 Task: Add Sprouts Extra Virgin Olive Oil to the cart.
Action: Mouse moved to (282, 136)
Screenshot: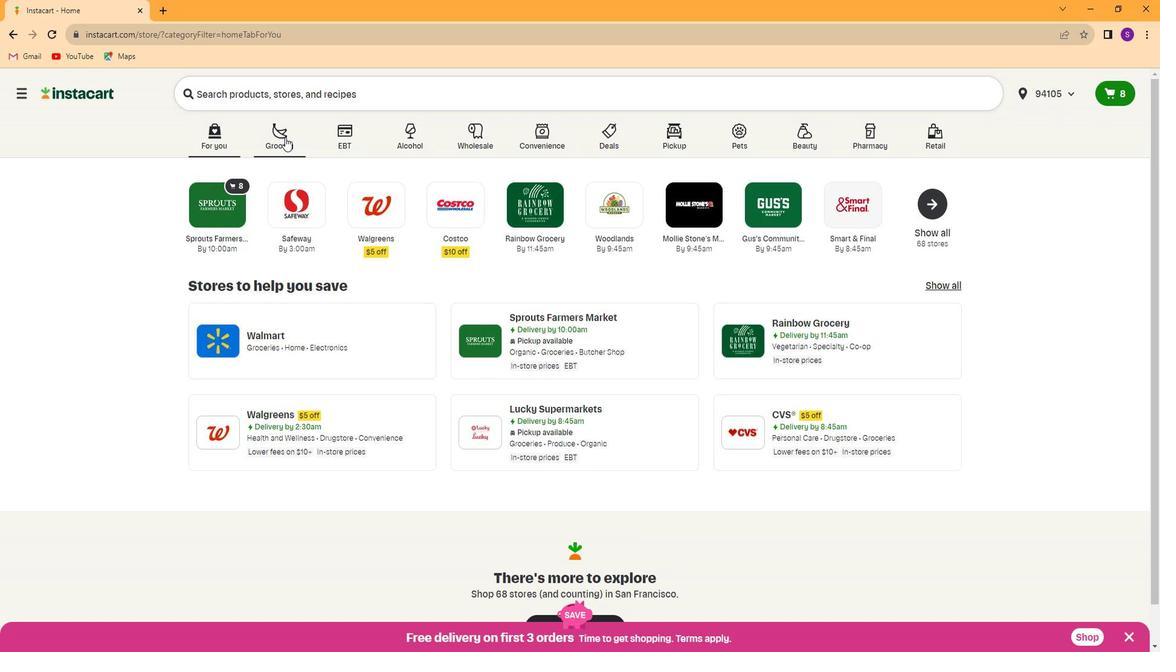 
Action: Mouse pressed left at (282, 136)
Screenshot: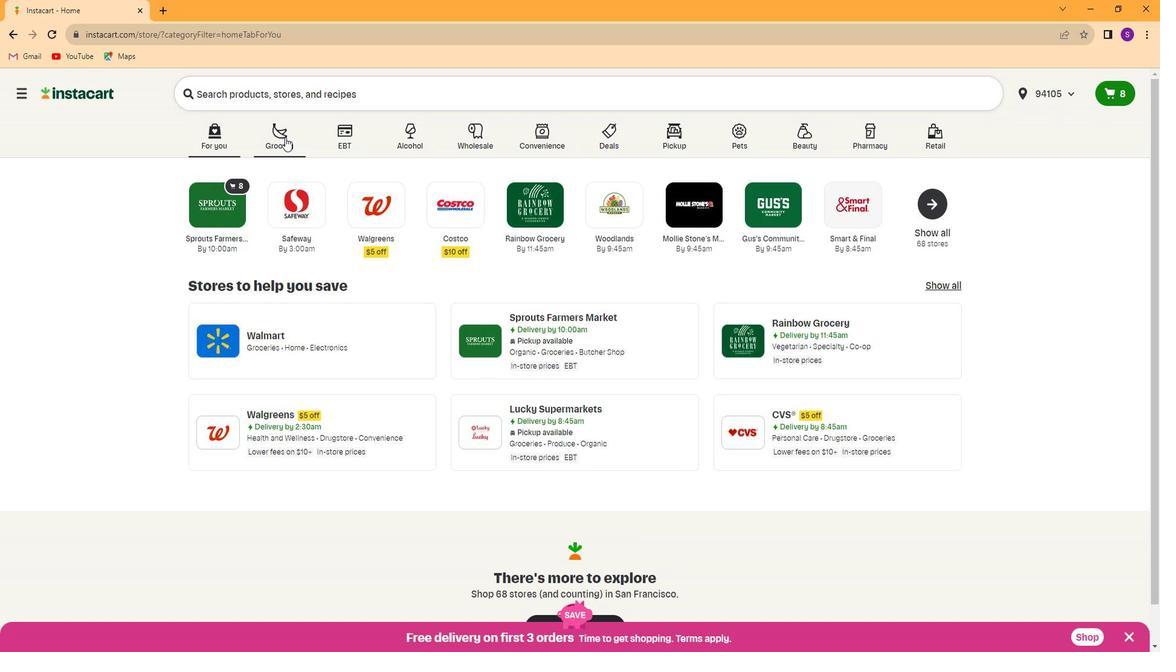 
Action: Mouse moved to (794, 219)
Screenshot: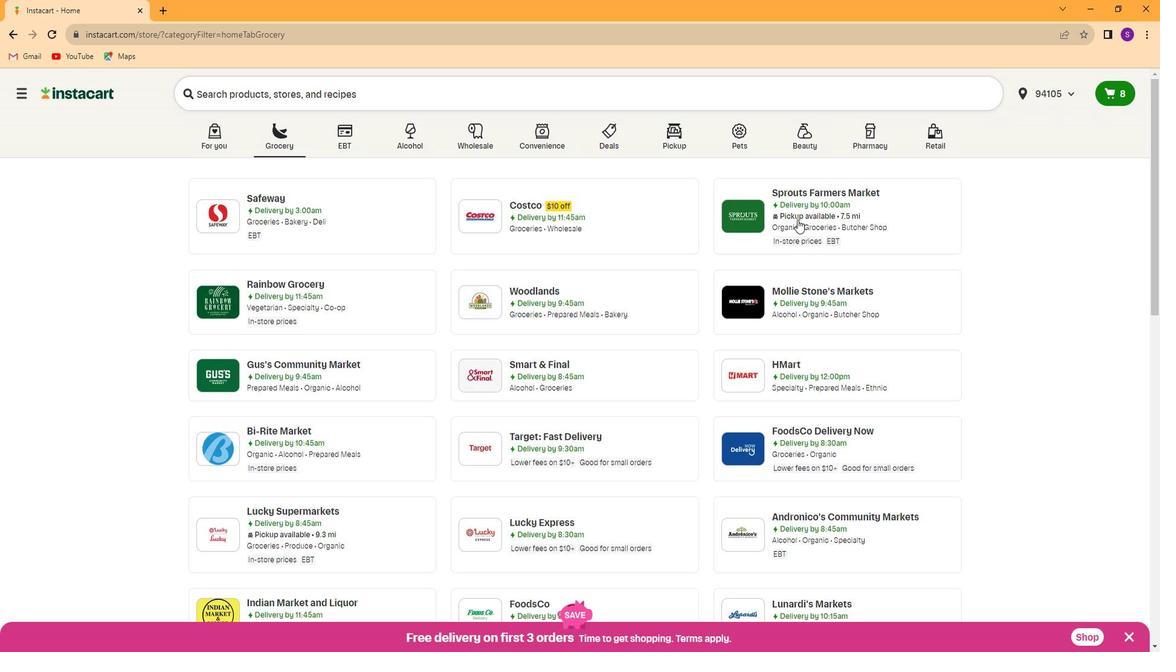 
Action: Mouse pressed left at (794, 219)
Screenshot: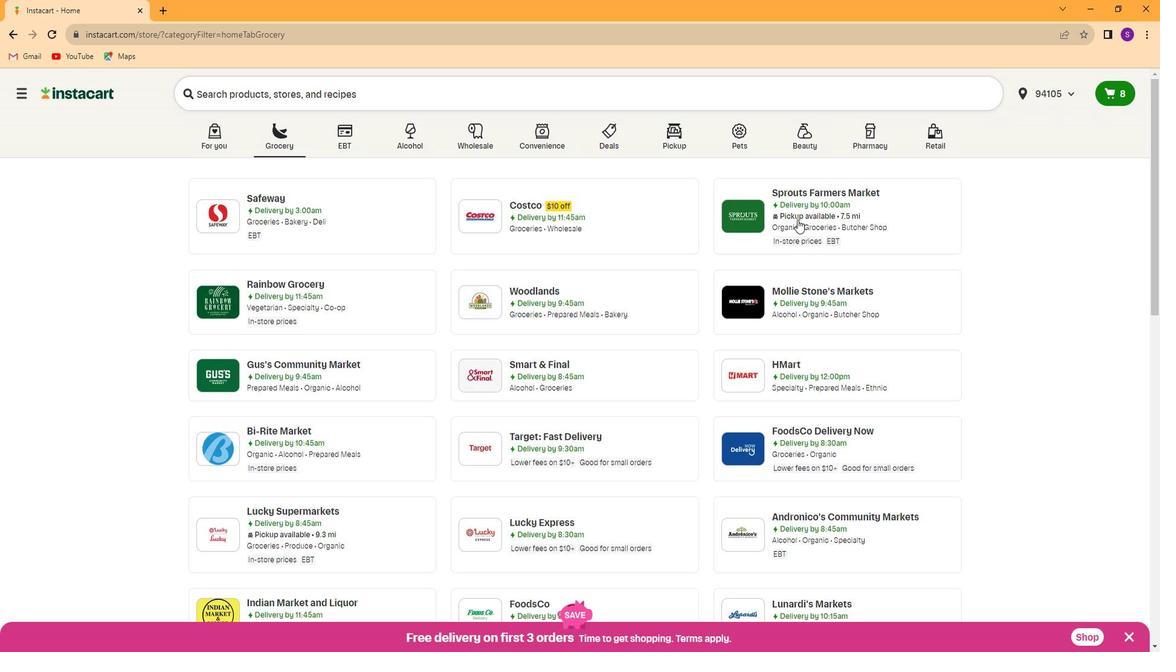 
Action: Mouse moved to (99, 421)
Screenshot: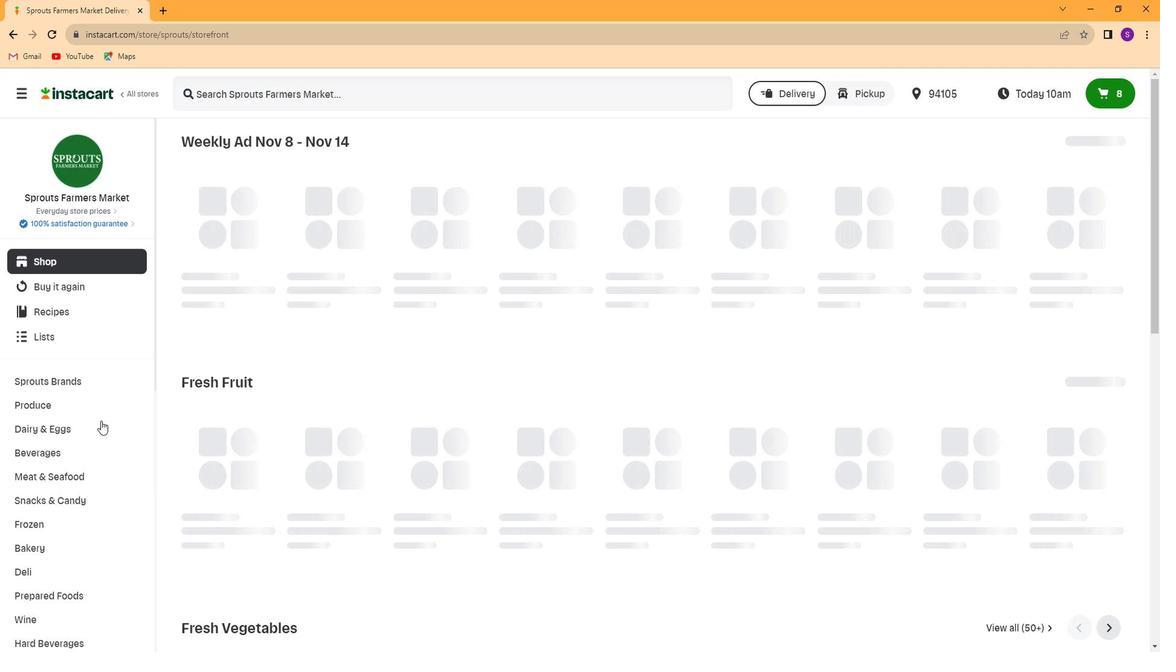 
Action: Mouse scrolled (99, 421) with delta (0, 0)
Screenshot: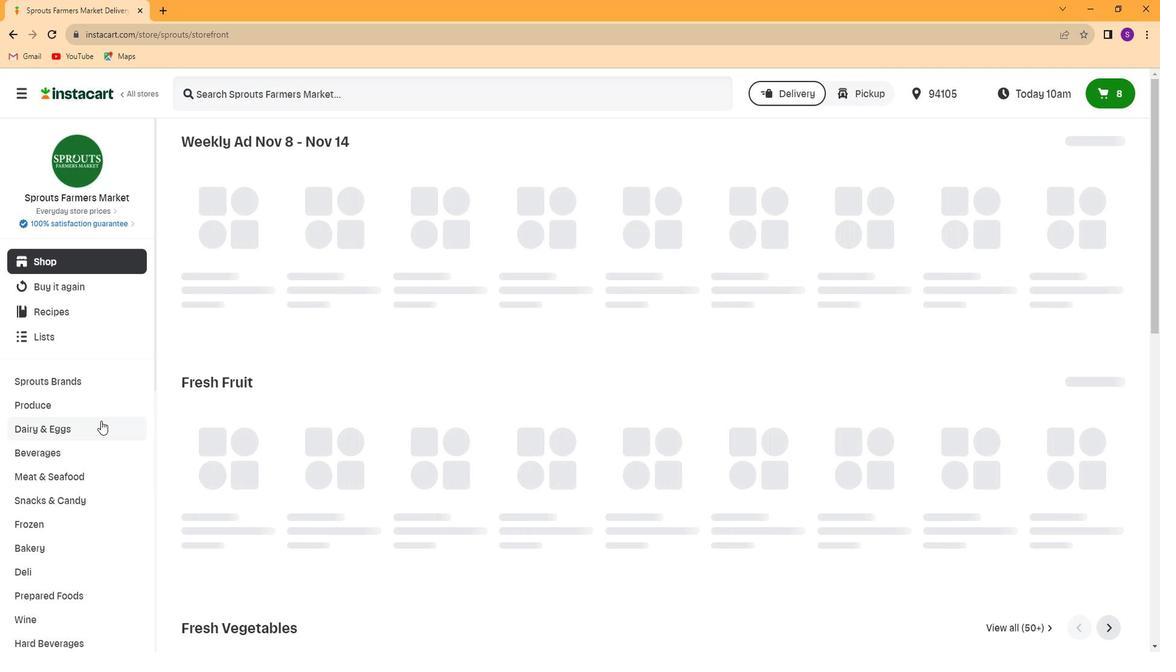 
Action: Mouse scrolled (99, 421) with delta (0, 0)
Screenshot: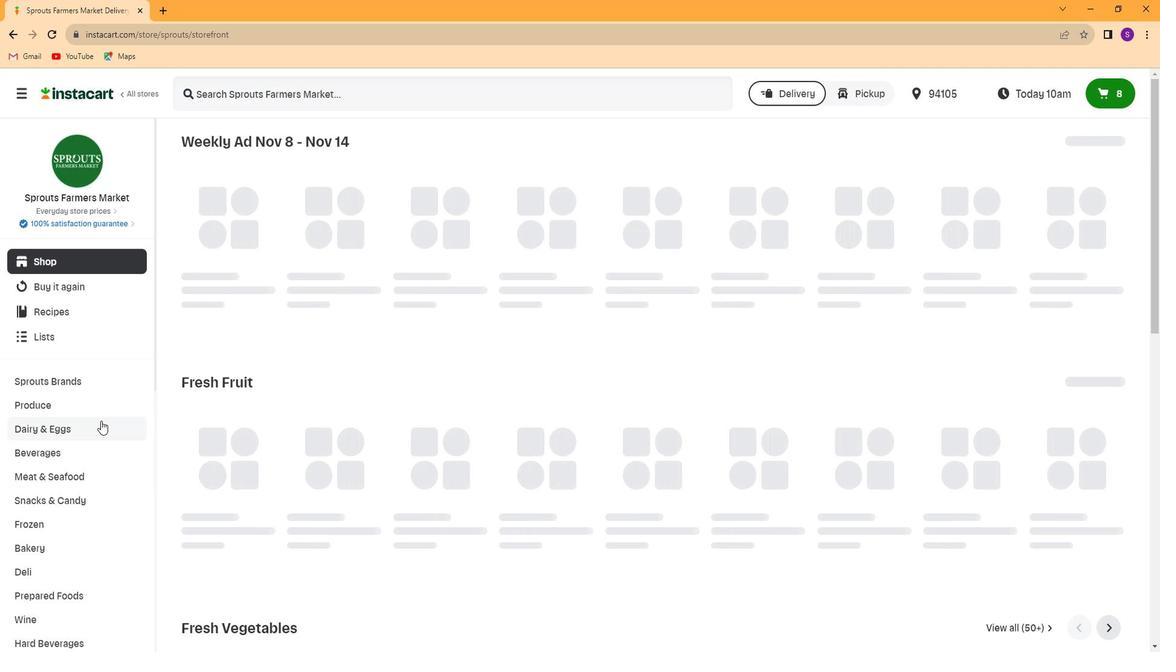 
Action: Mouse scrolled (99, 421) with delta (0, 0)
Screenshot: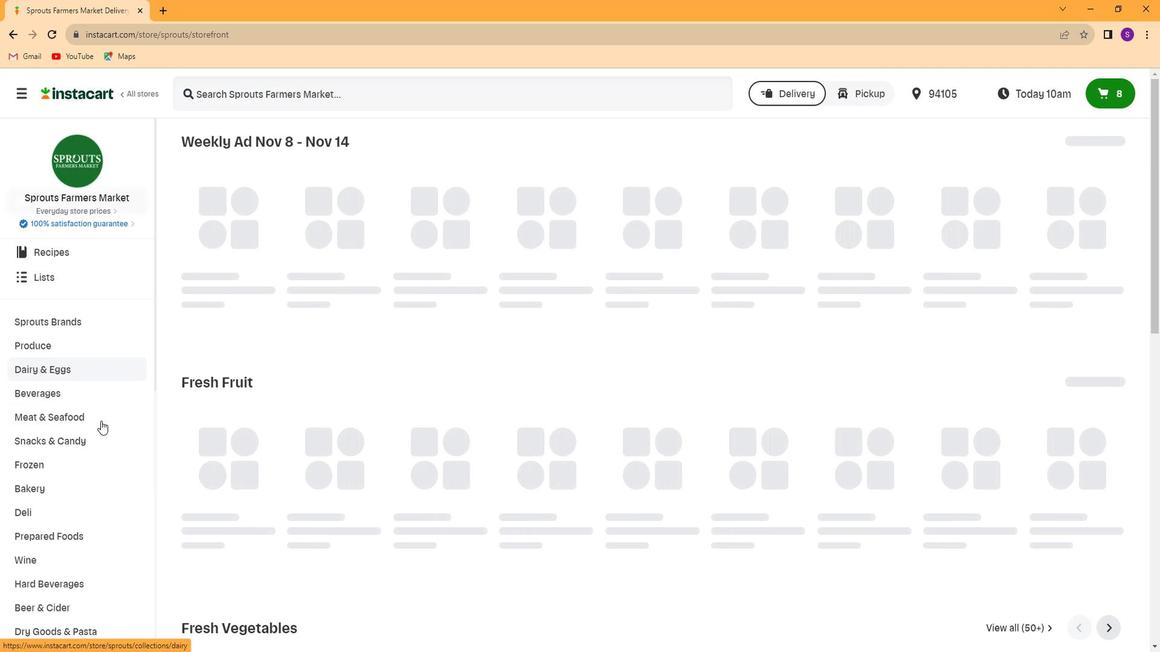 
Action: Mouse scrolled (99, 421) with delta (0, 0)
Screenshot: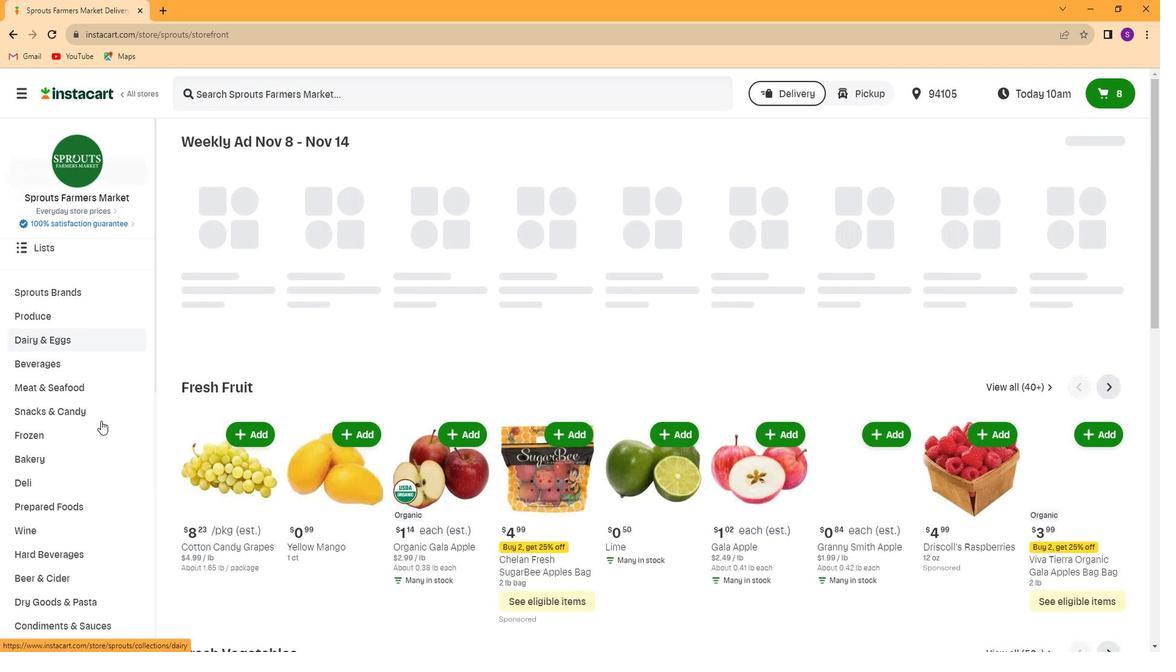 
Action: Mouse moved to (61, 579)
Screenshot: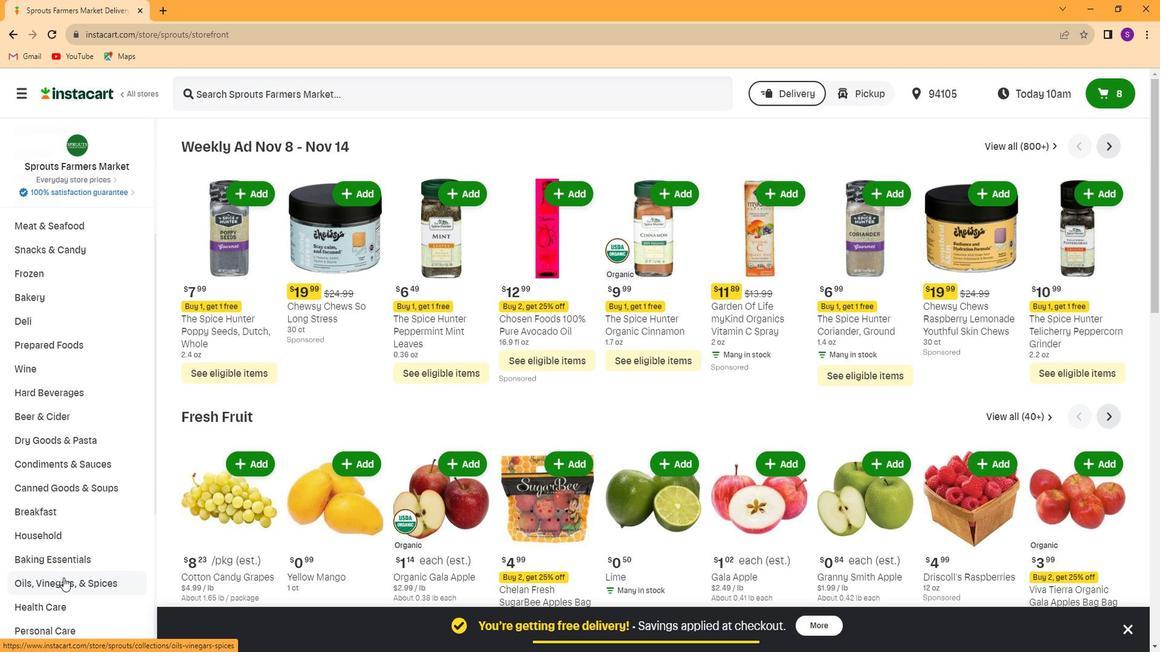 
Action: Mouse pressed left at (61, 579)
Screenshot: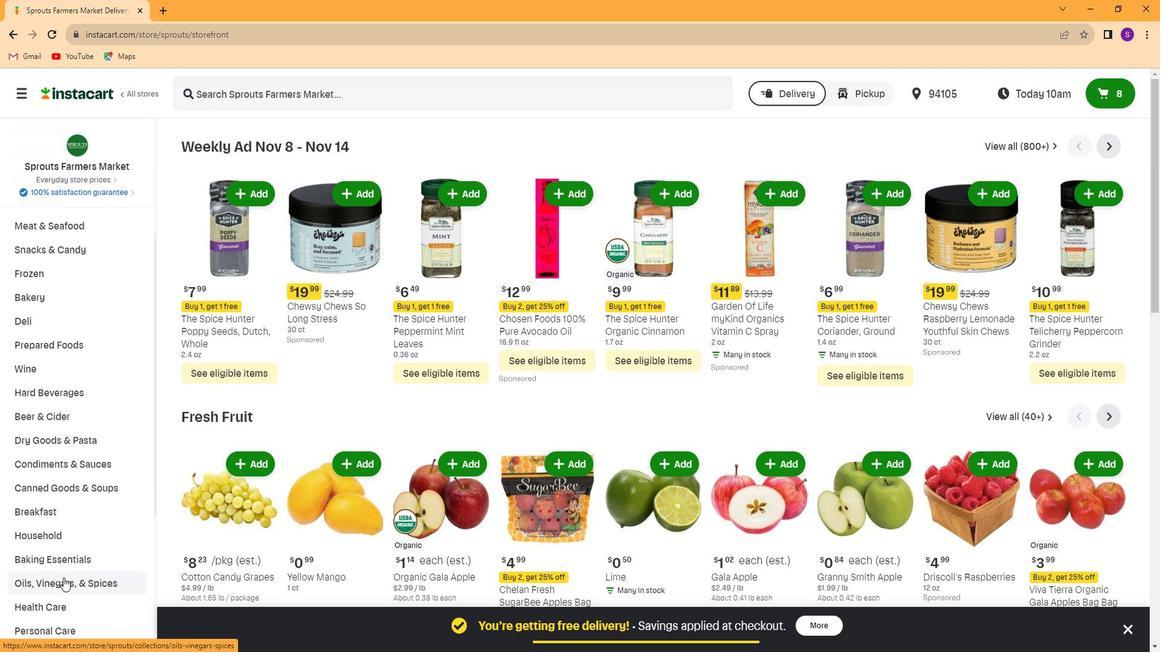 
Action: Mouse moved to (673, 324)
Screenshot: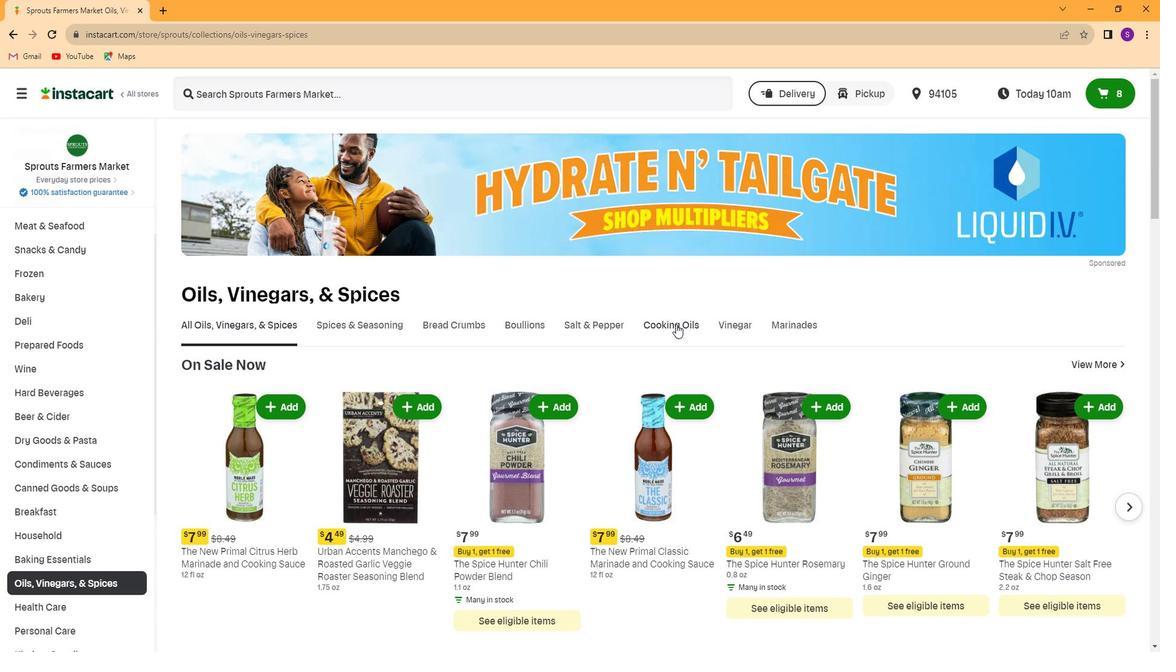 
Action: Mouse pressed left at (673, 324)
Screenshot: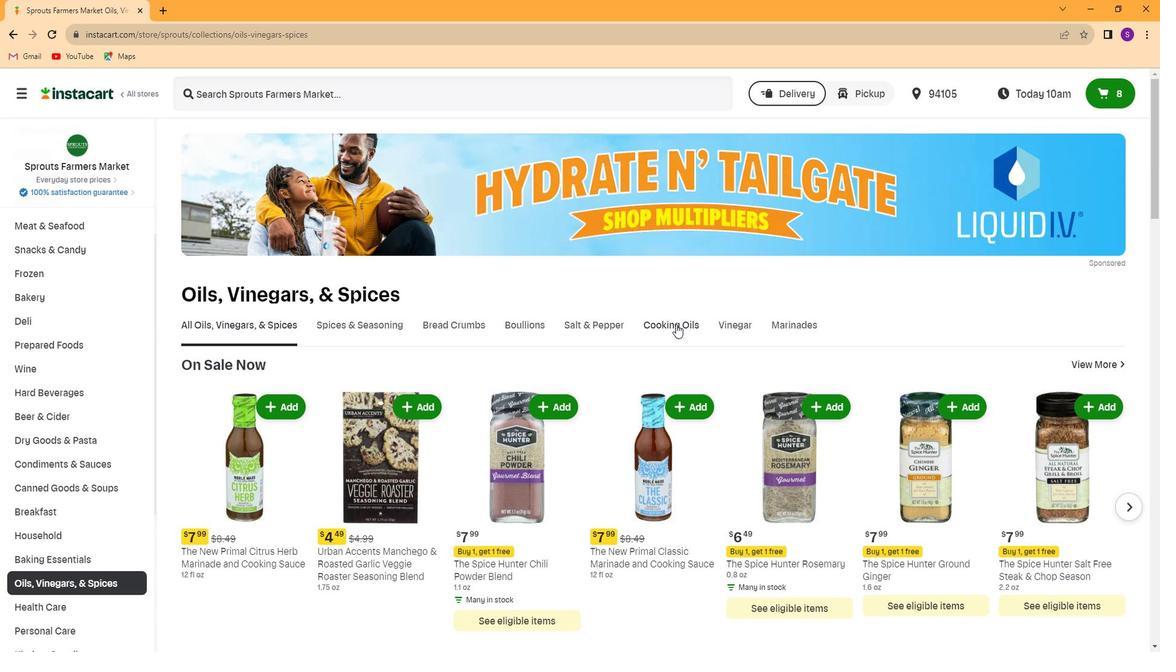 
Action: Mouse moved to (274, 380)
Screenshot: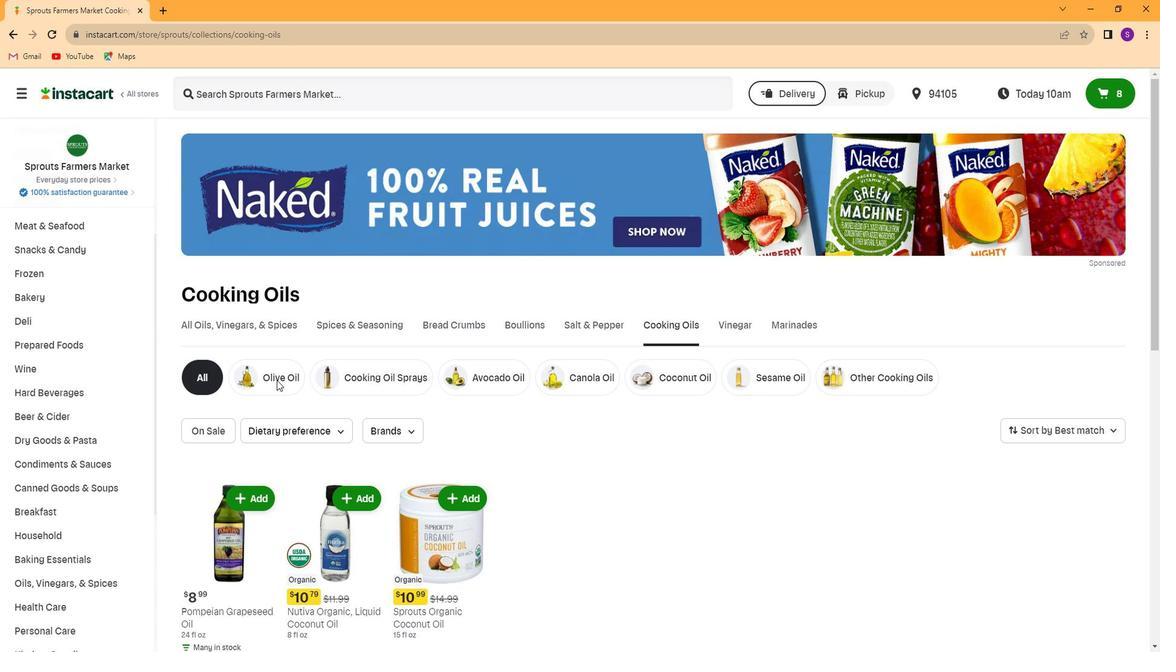 
Action: Mouse pressed left at (274, 380)
Screenshot: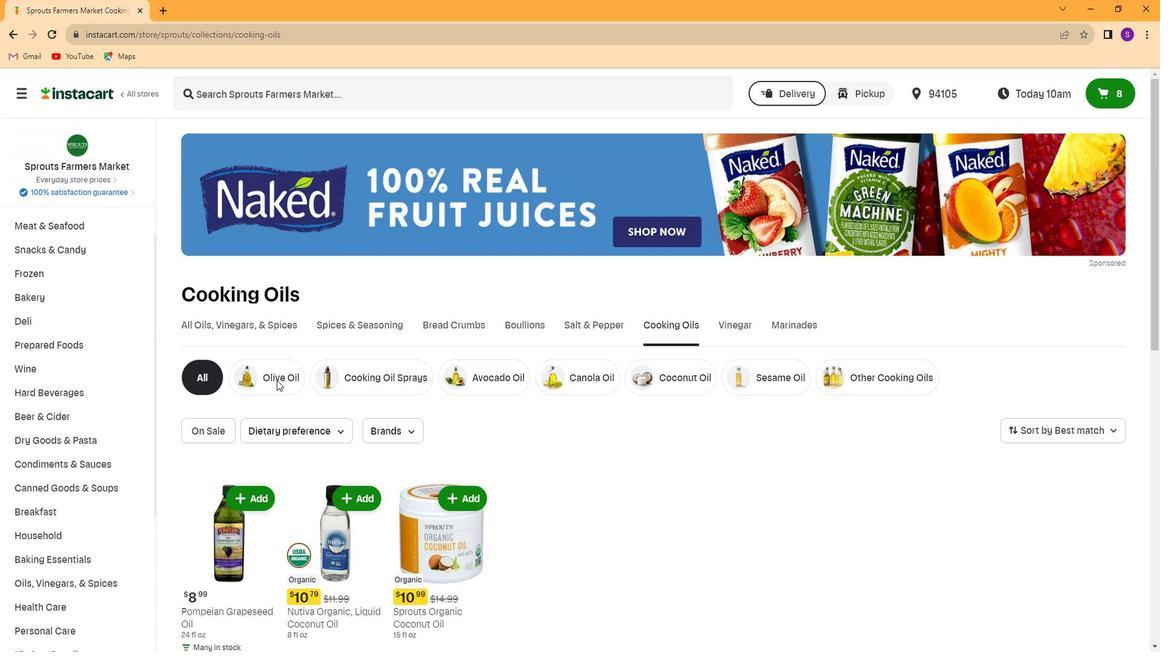 
Action: Mouse moved to (498, 97)
Screenshot: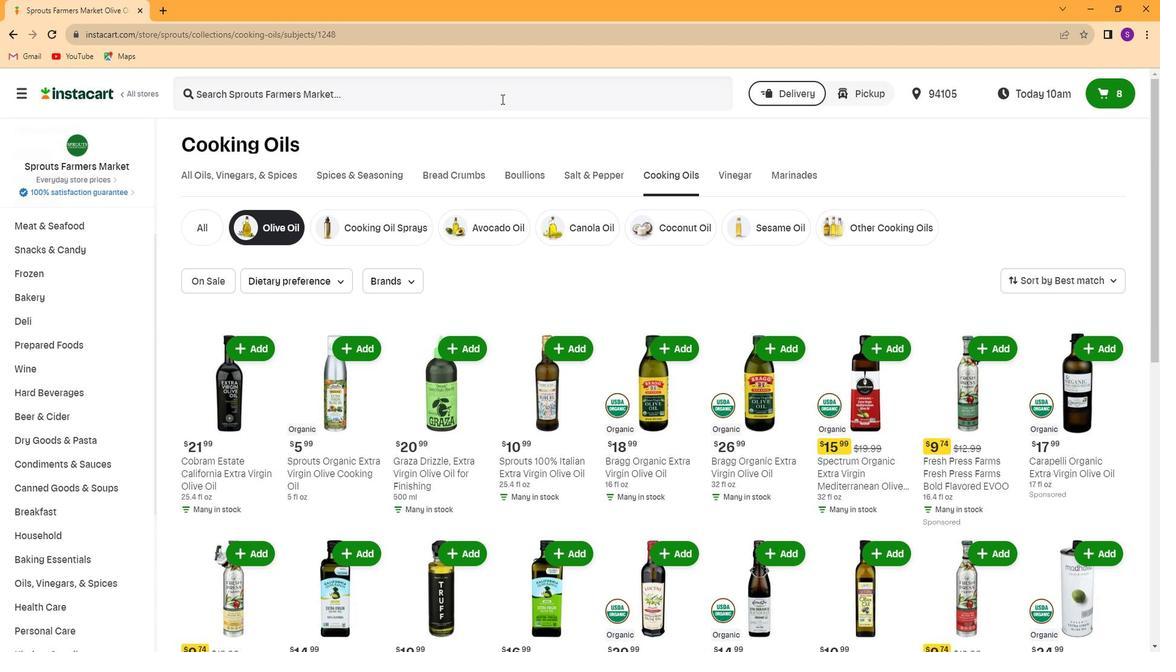 
Action: Mouse pressed left at (498, 97)
Screenshot: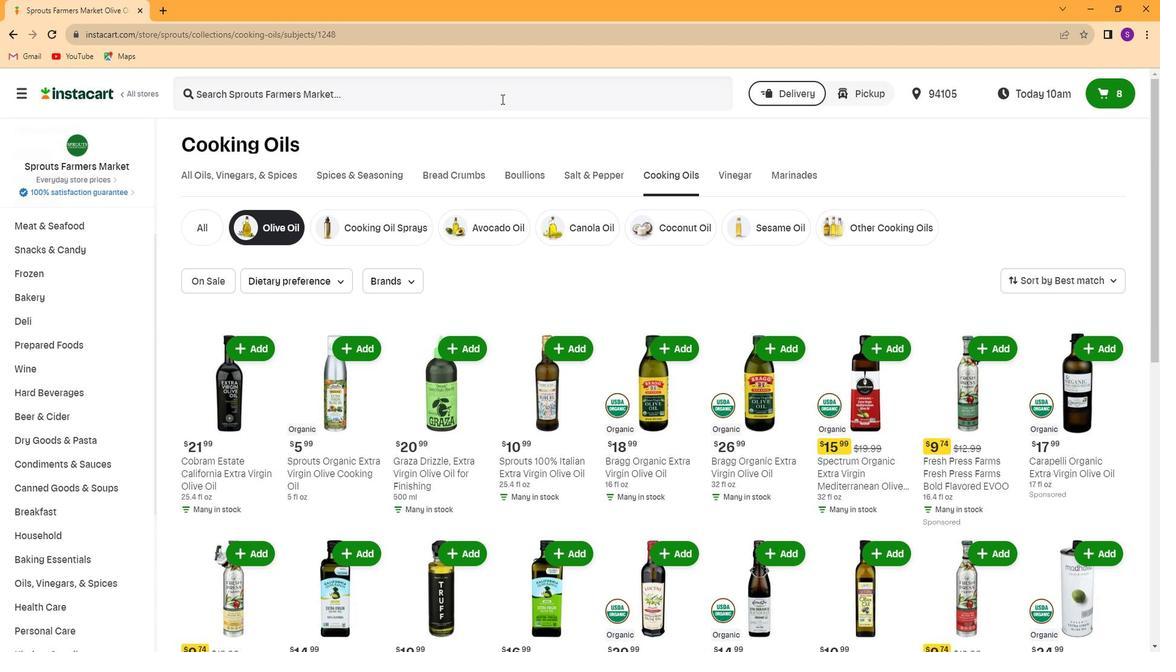 
Action: Key pressed <Key.caps_lock>S<Key.caps_lock>prouts<Key.space><Key.caps_lock>E<Key.caps_lock>xtra<Key.space><Key.caps_lock>V<Key.caps_lock>irgin<Key.space><Key.caps_lock>O<Key.caps_lock>live<Key.space><Key.caps_lock>O<Key.caps_lock>il<Key.enter>
Screenshot: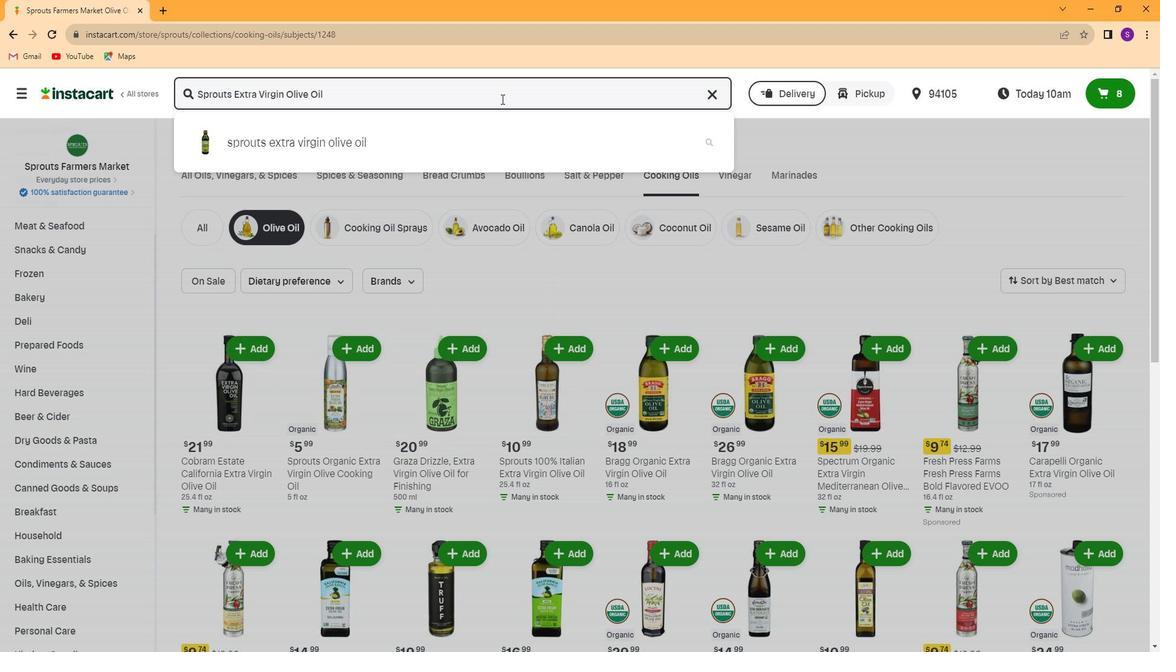
Action: Mouse moved to (473, 236)
Screenshot: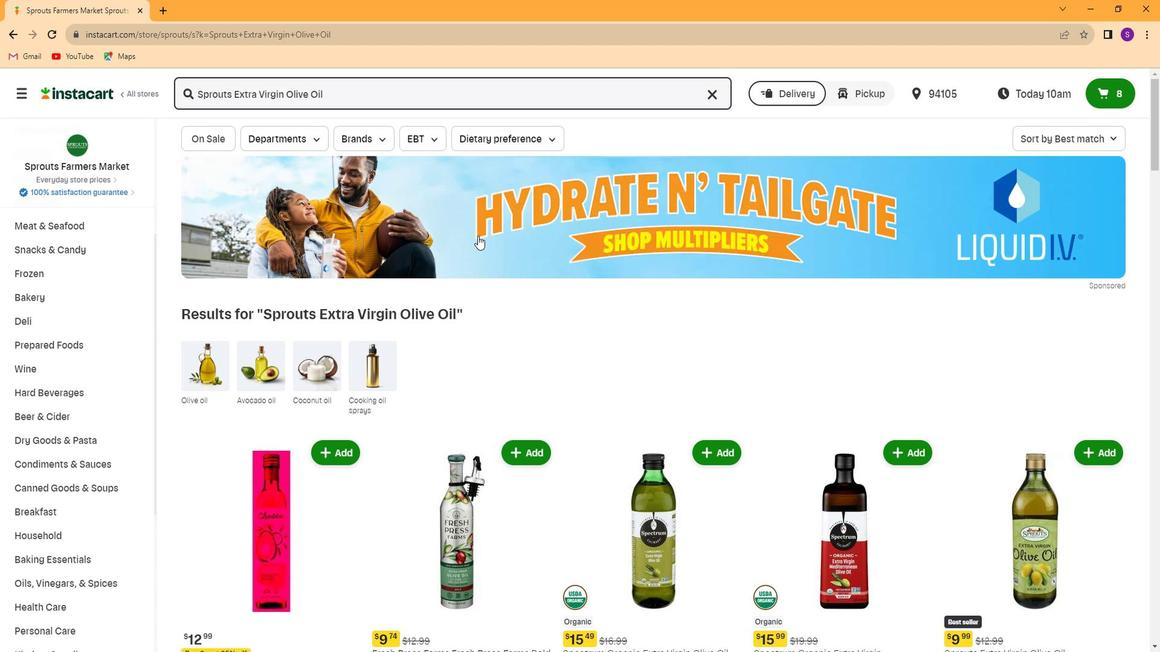 
Action: Mouse scrolled (473, 235) with delta (0, 0)
Screenshot: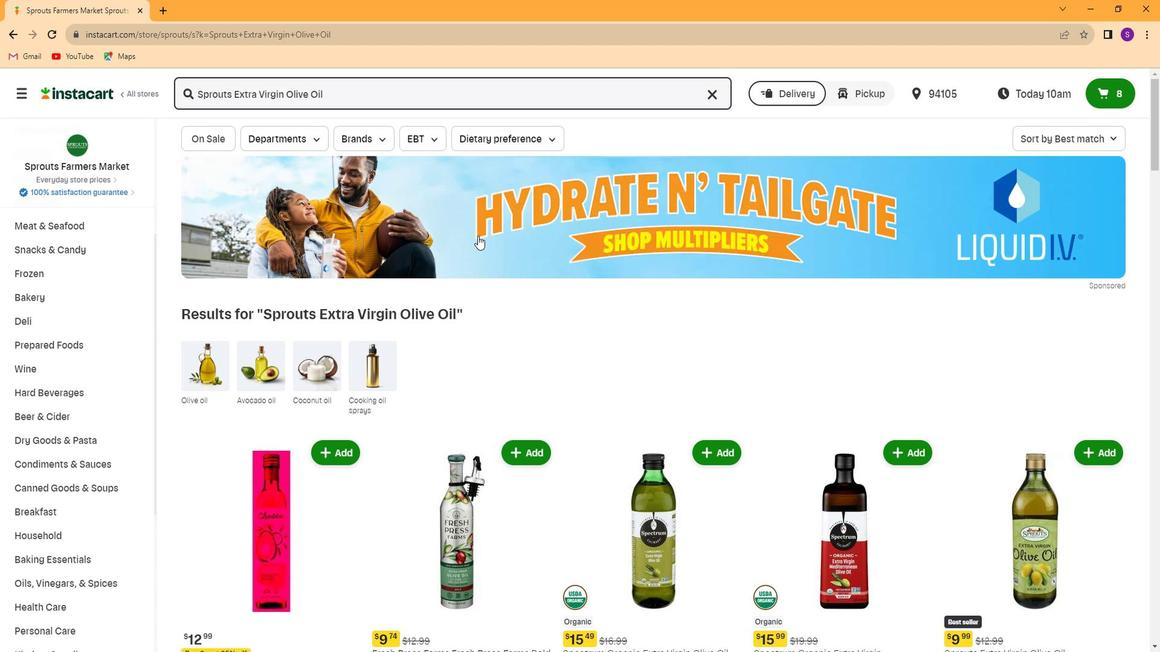 
Action: Mouse moved to (473, 245)
Screenshot: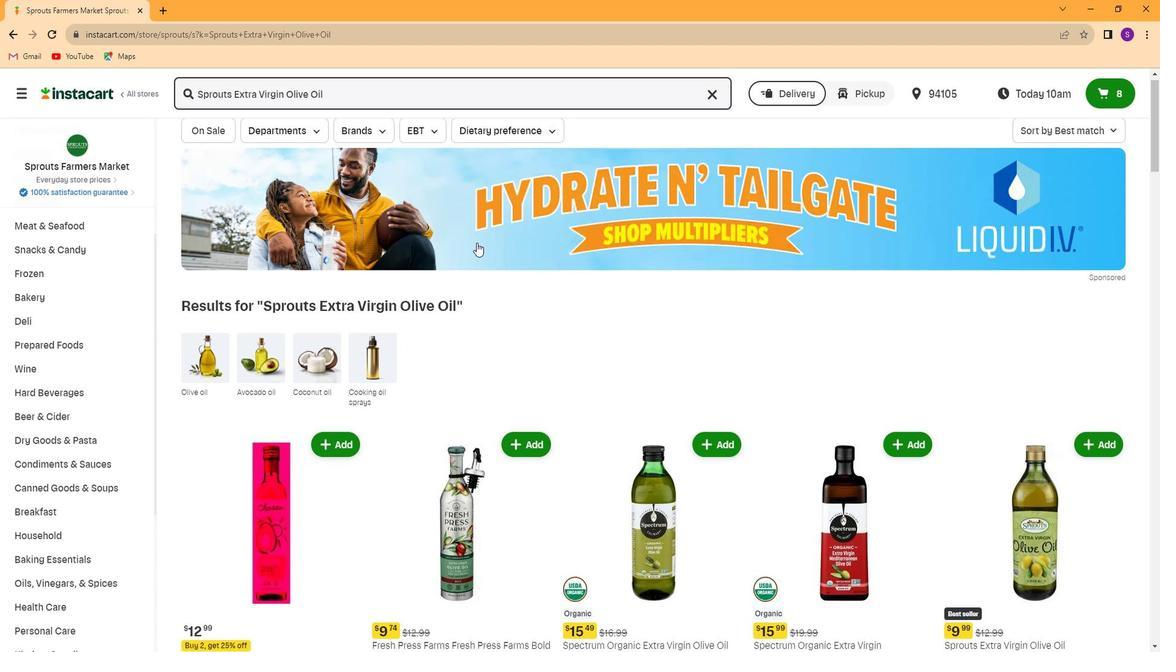
Action: Mouse scrolled (473, 244) with delta (0, 0)
Screenshot: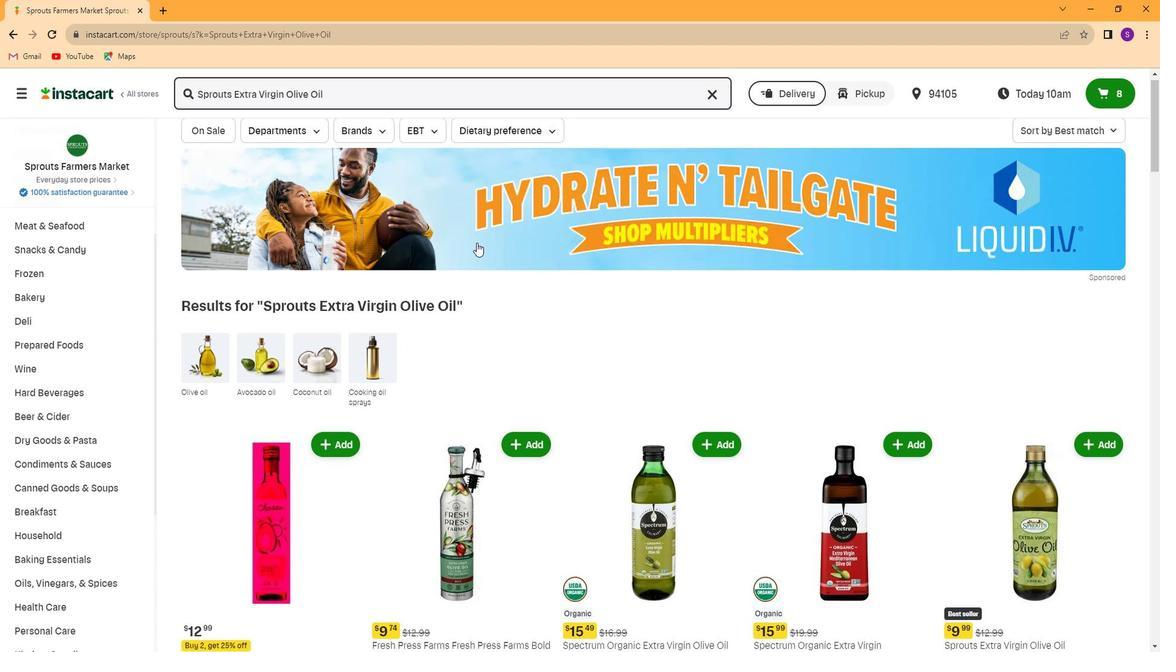 
Action: Mouse moved to (468, 261)
Screenshot: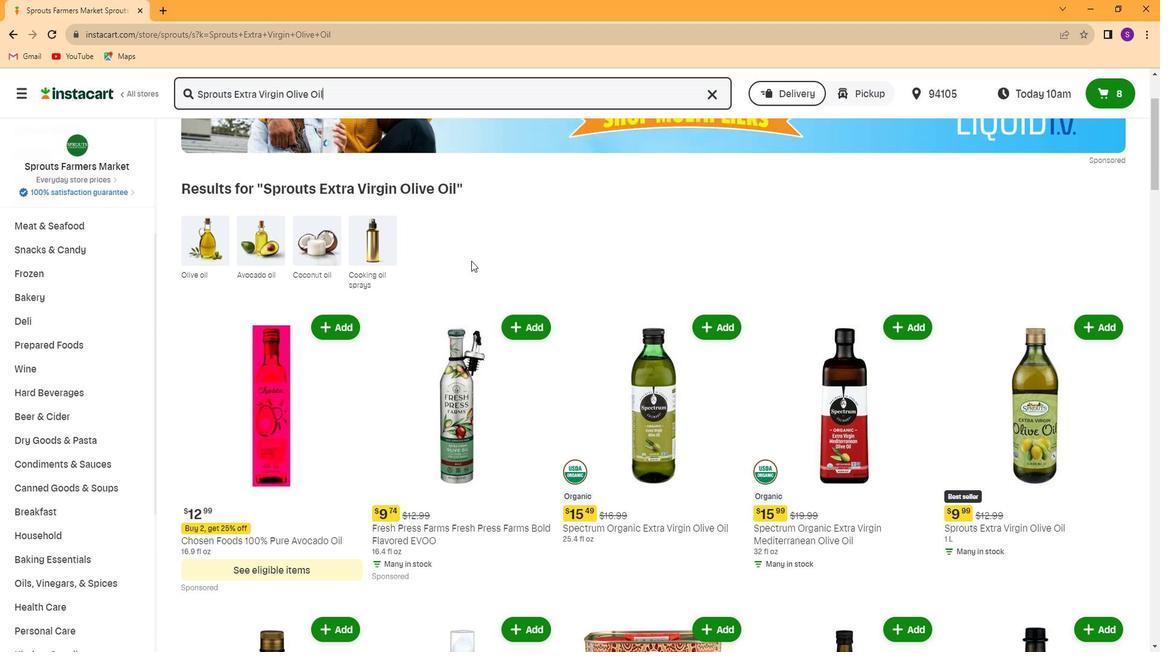 
Action: Mouse scrolled (468, 260) with delta (0, 0)
Screenshot: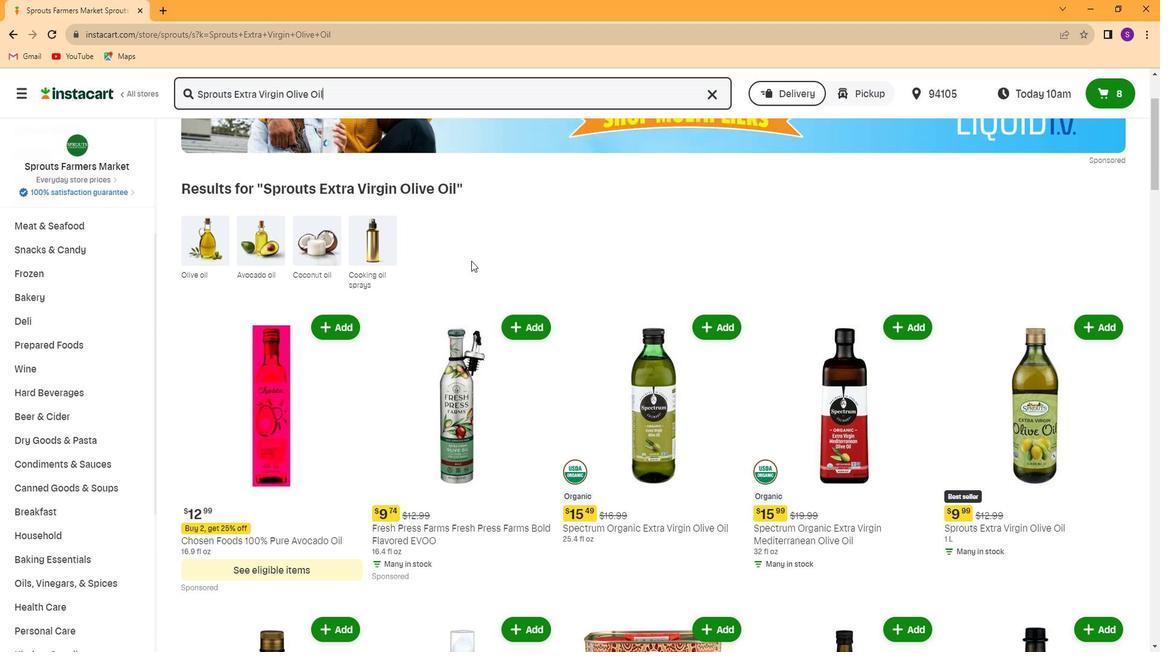 
Action: Mouse moved to (467, 261)
Screenshot: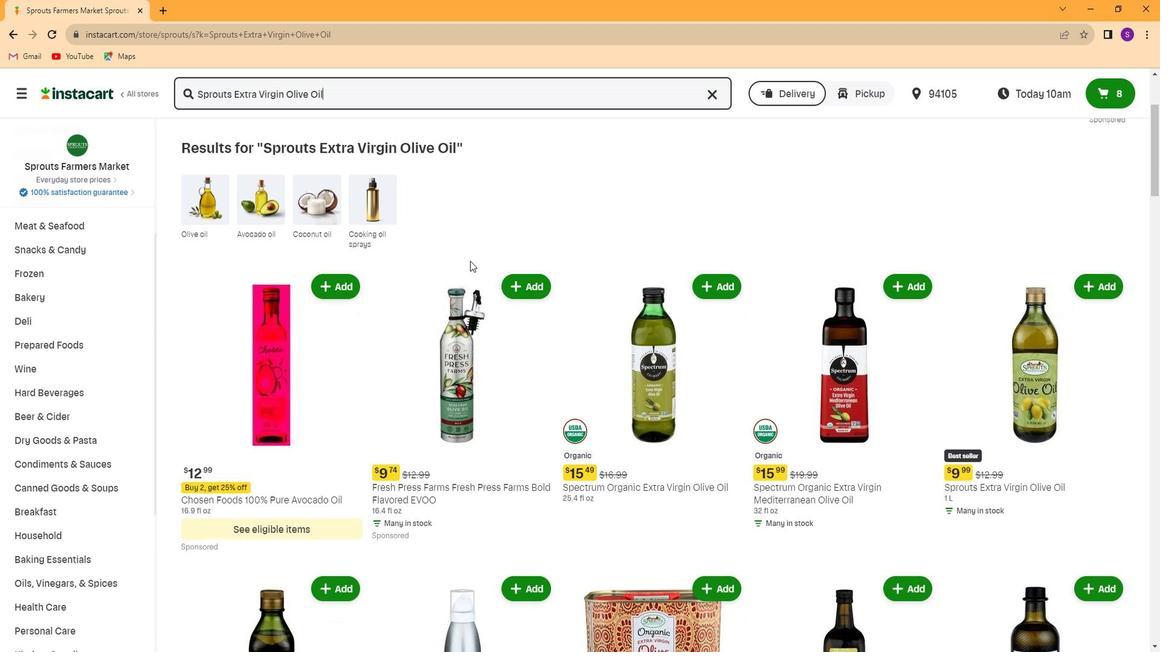 
Action: Mouse scrolled (467, 260) with delta (0, 0)
Screenshot: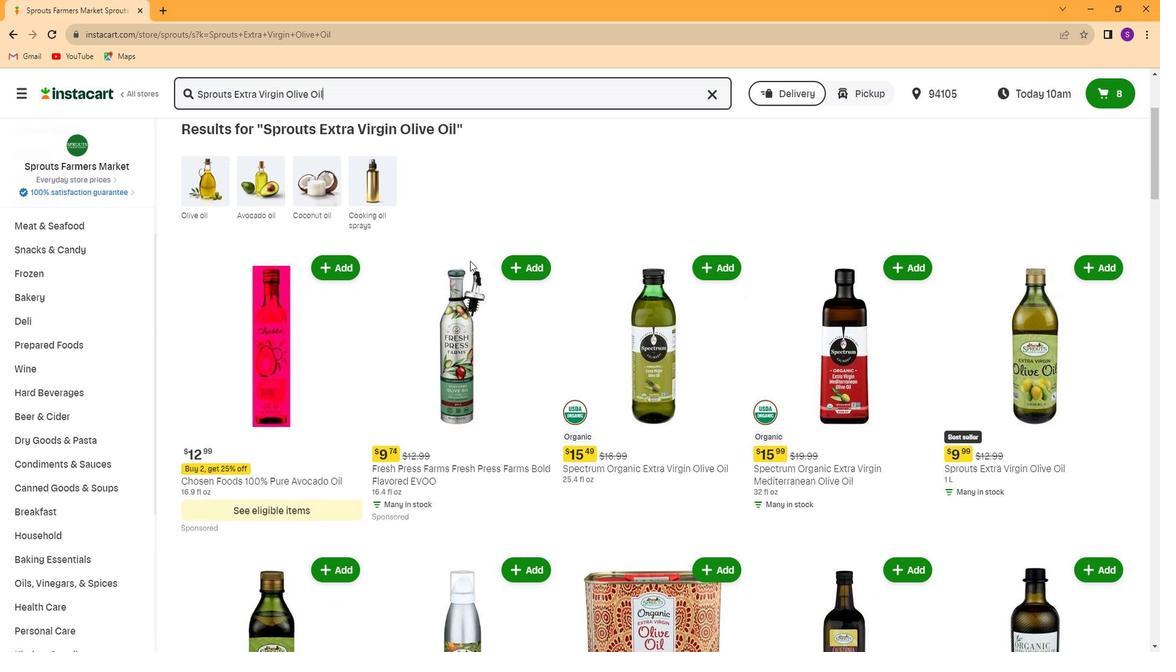
Action: Mouse moved to (518, 324)
Screenshot: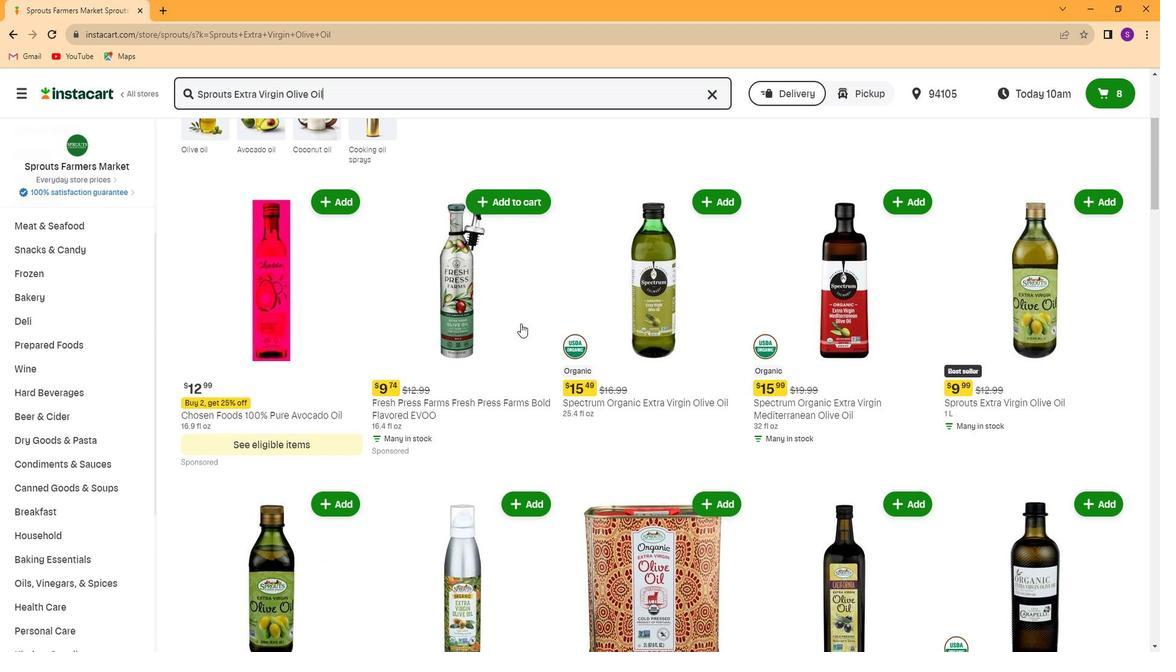 
Action: Mouse scrolled (518, 323) with delta (0, 0)
Screenshot: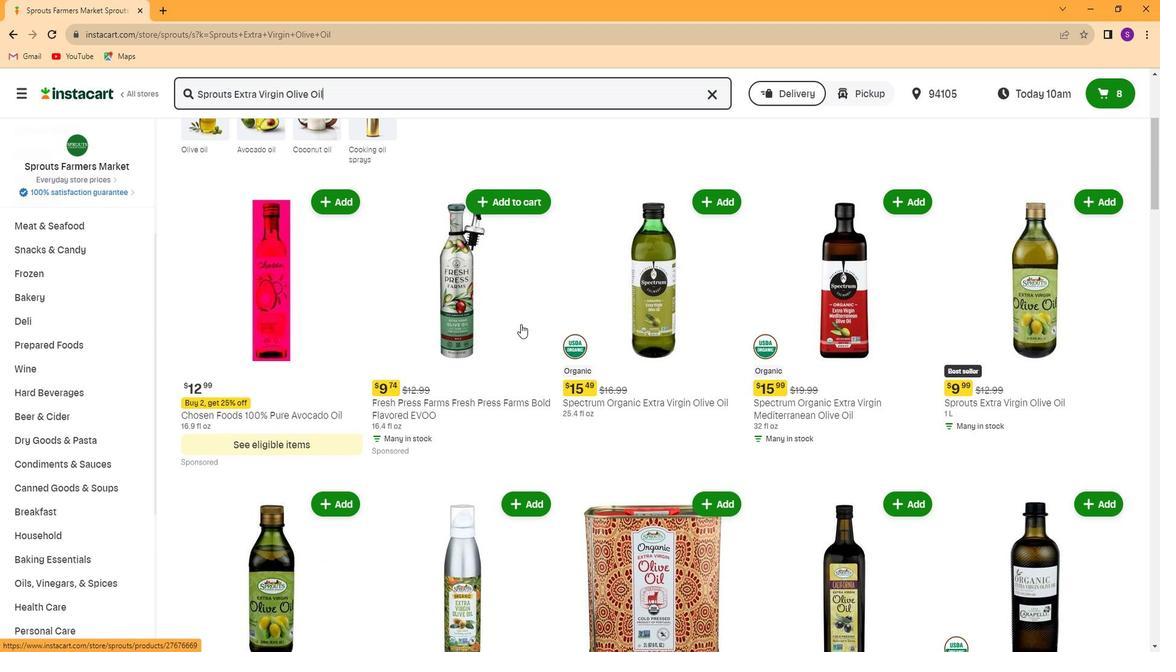 
Action: Mouse moved to (1059, 143)
Screenshot: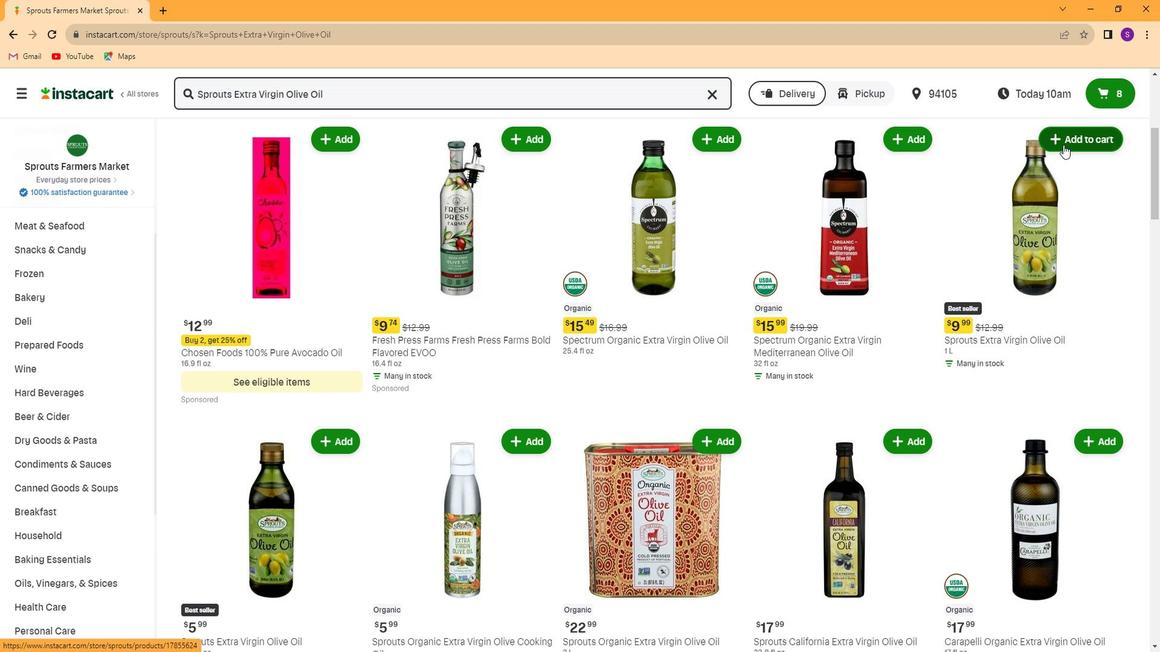 
Action: Mouse pressed left at (1059, 143)
Screenshot: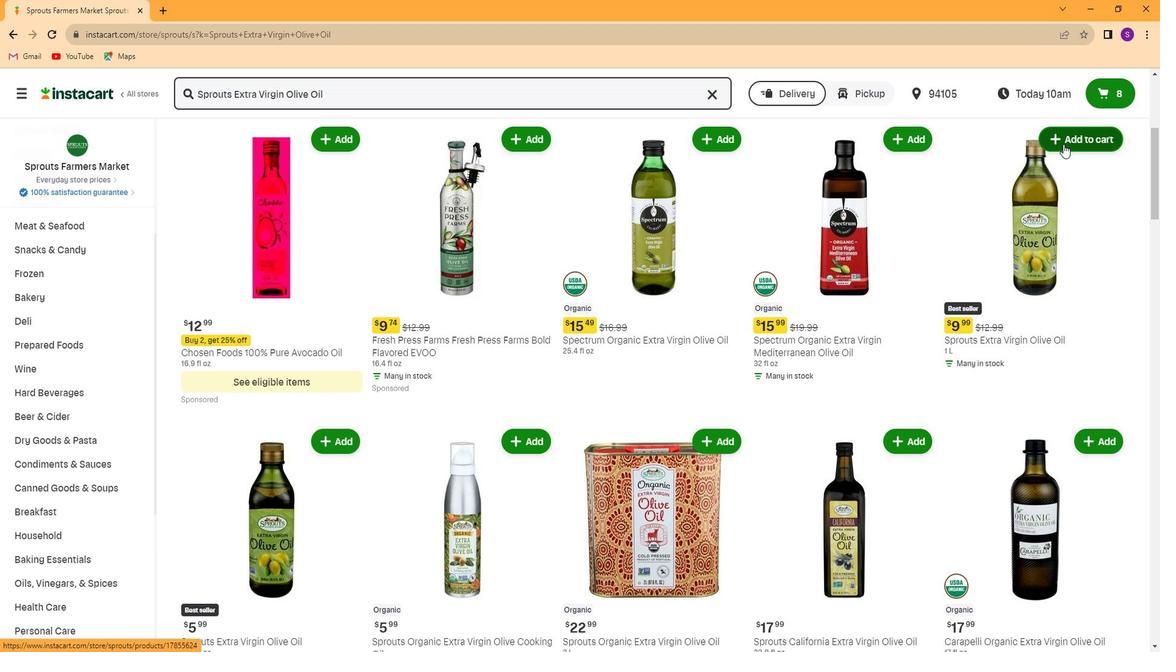 
Action: Mouse moved to (709, 389)
Screenshot: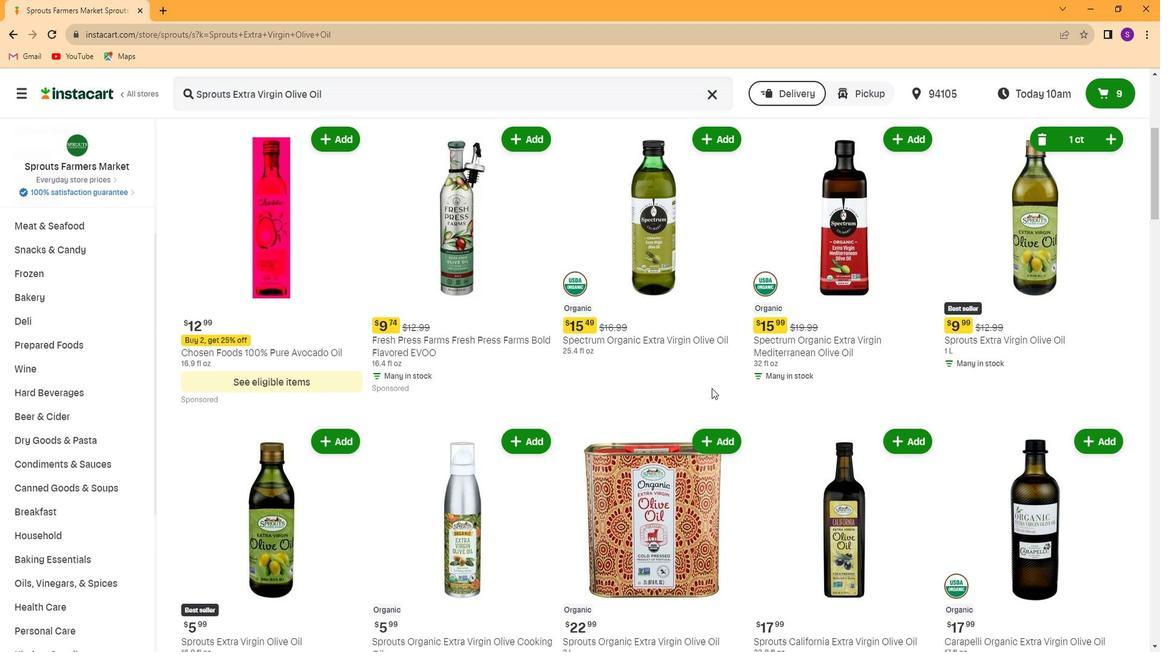 
